 Task: Create a scrum project AgileBazaar. Add to scrum project AgileBazaar a team member softage.3@softage.net and assign as Project Lead. Add to scrum project AgileBazaar a team member softage.4@softage.net
Action: Mouse moved to (191, 64)
Screenshot: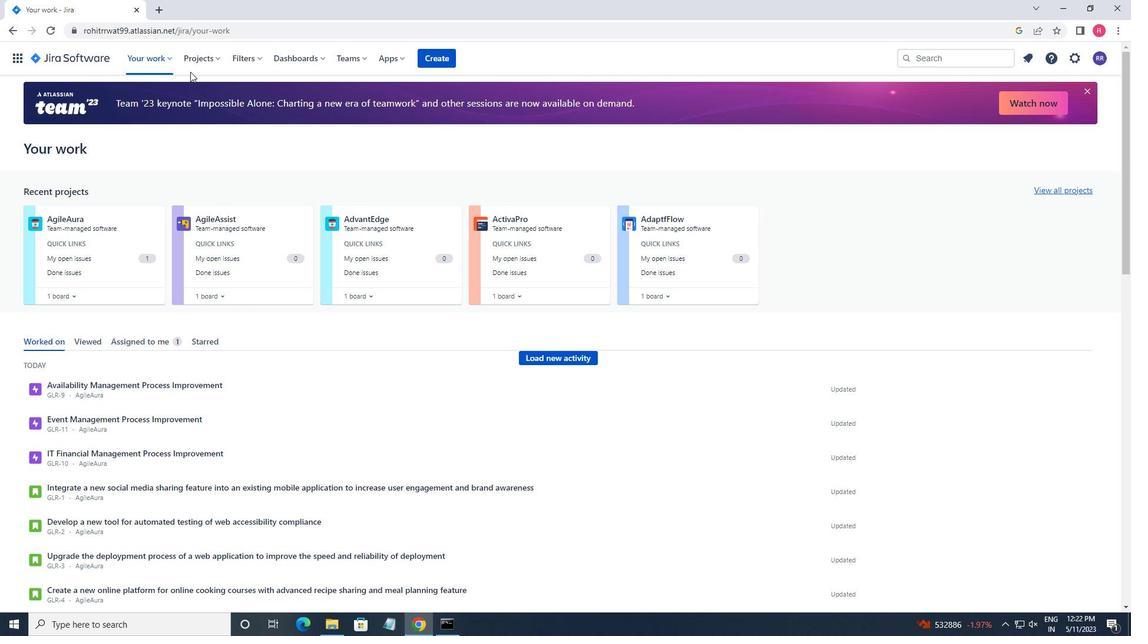 
Action: Mouse pressed left at (191, 64)
Screenshot: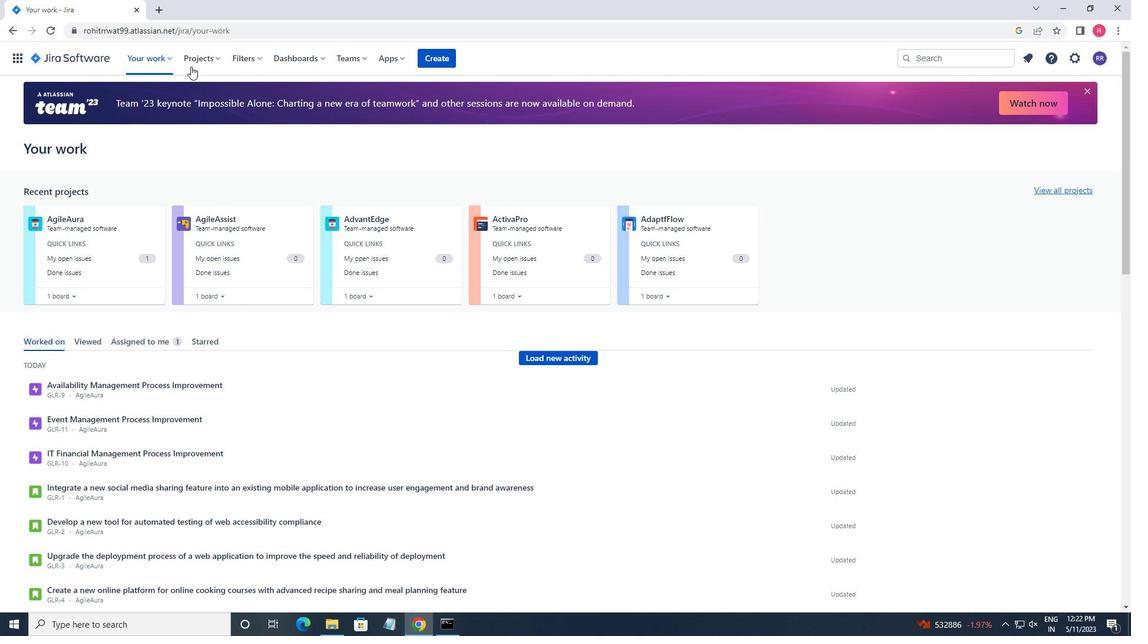 
Action: Mouse moved to (235, 286)
Screenshot: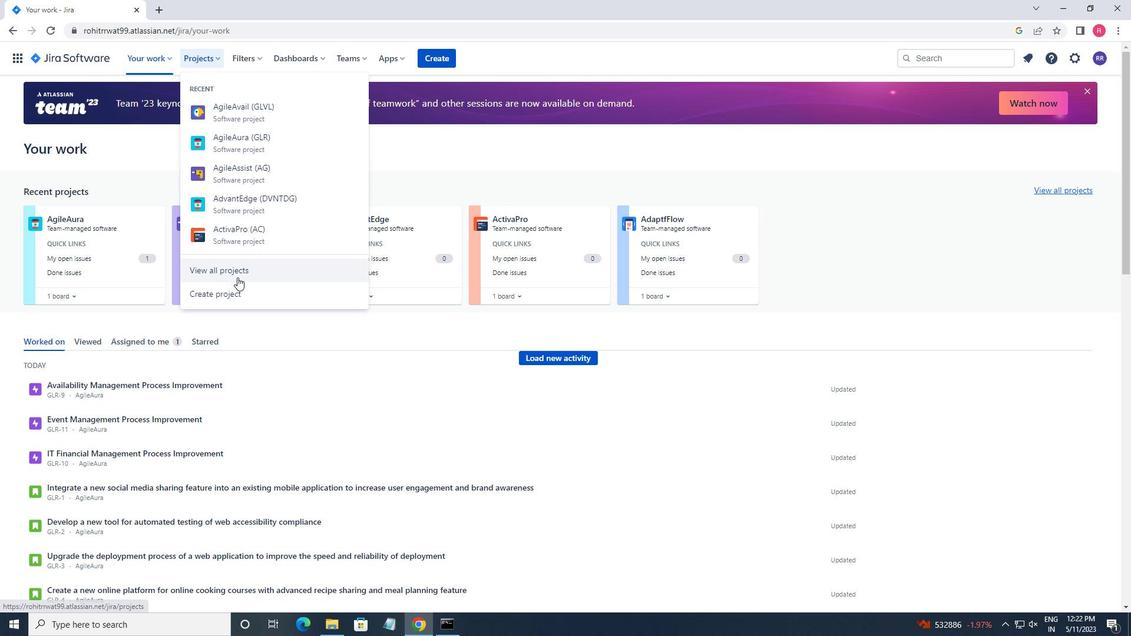 
Action: Mouse pressed left at (235, 286)
Screenshot: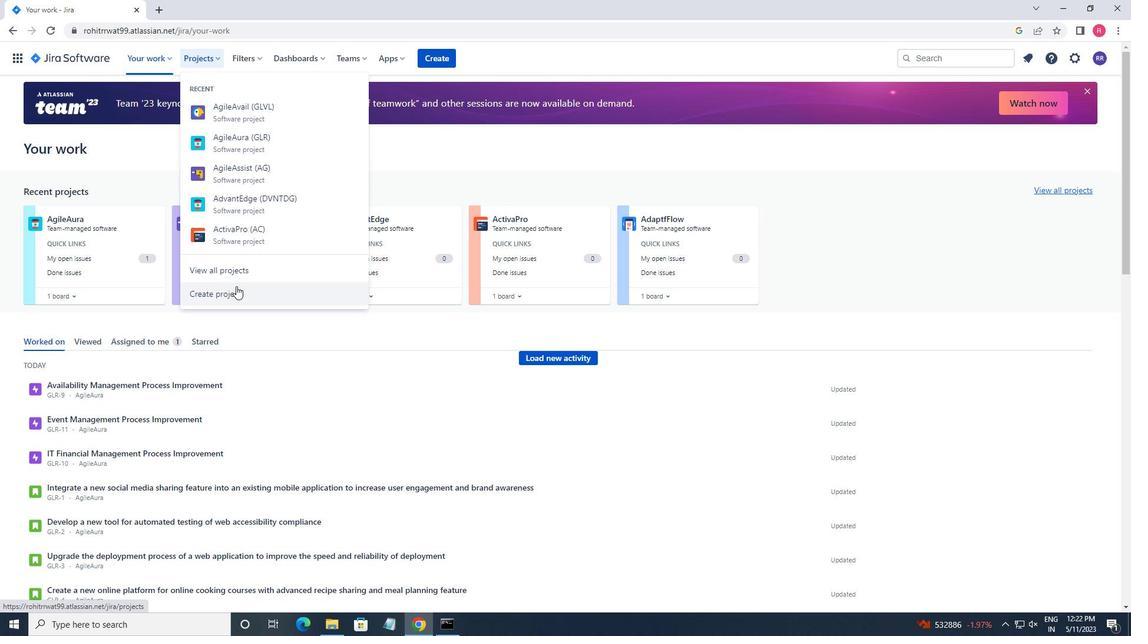 
Action: Mouse moved to (494, 278)
Screenshot: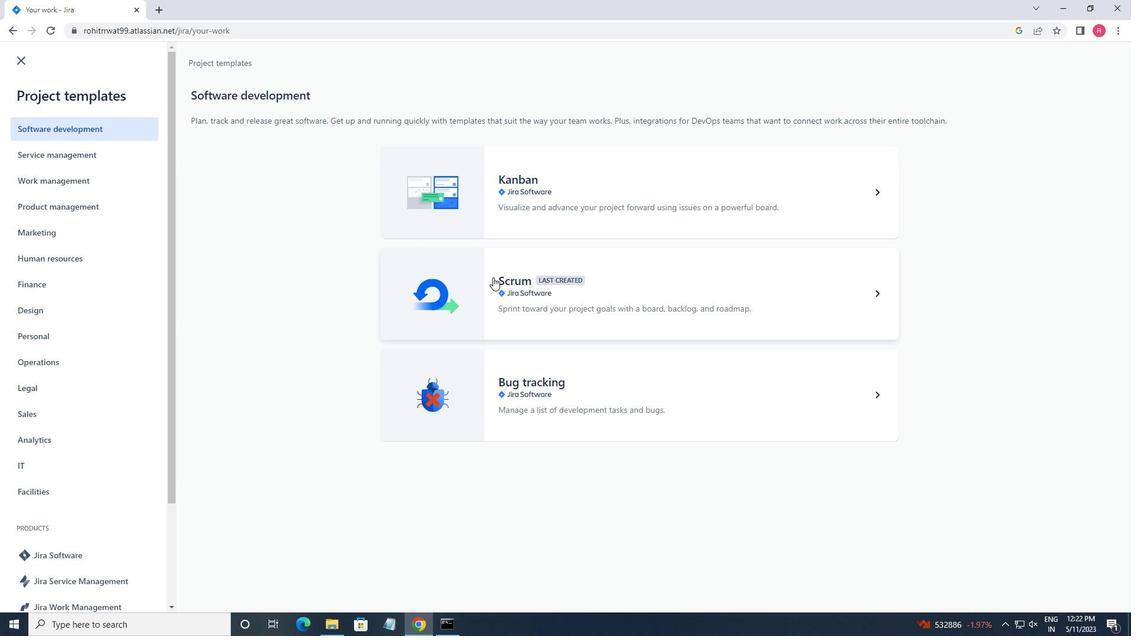 
Action: Mouse pressed left at (494, 278)
Screenshot: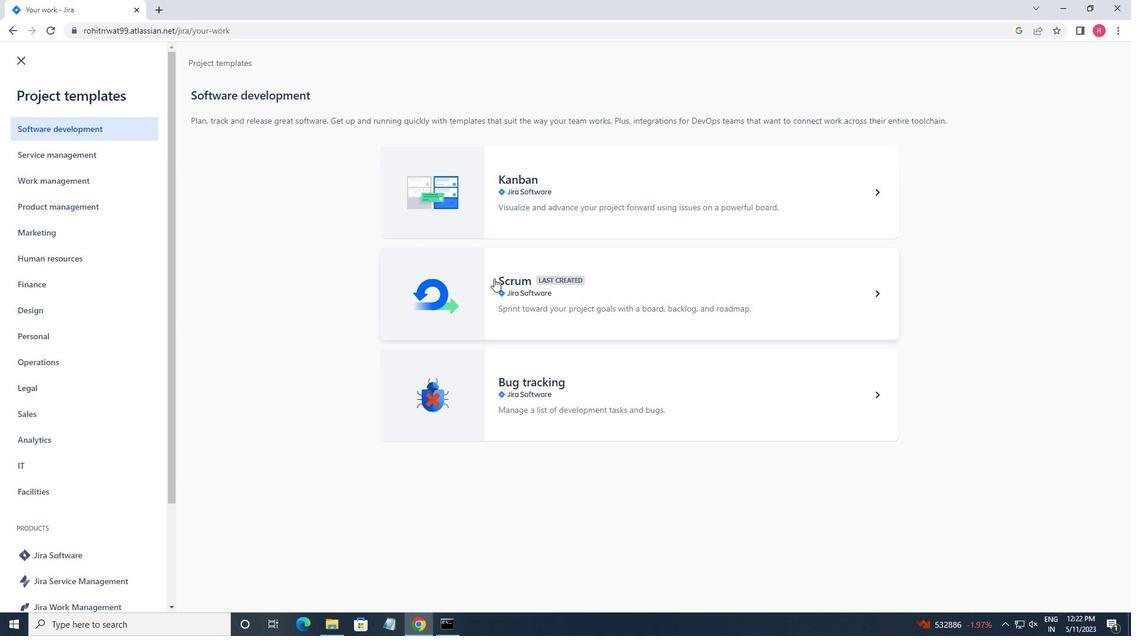 
Action: Mouse moved to (860, 582)
Screenshot: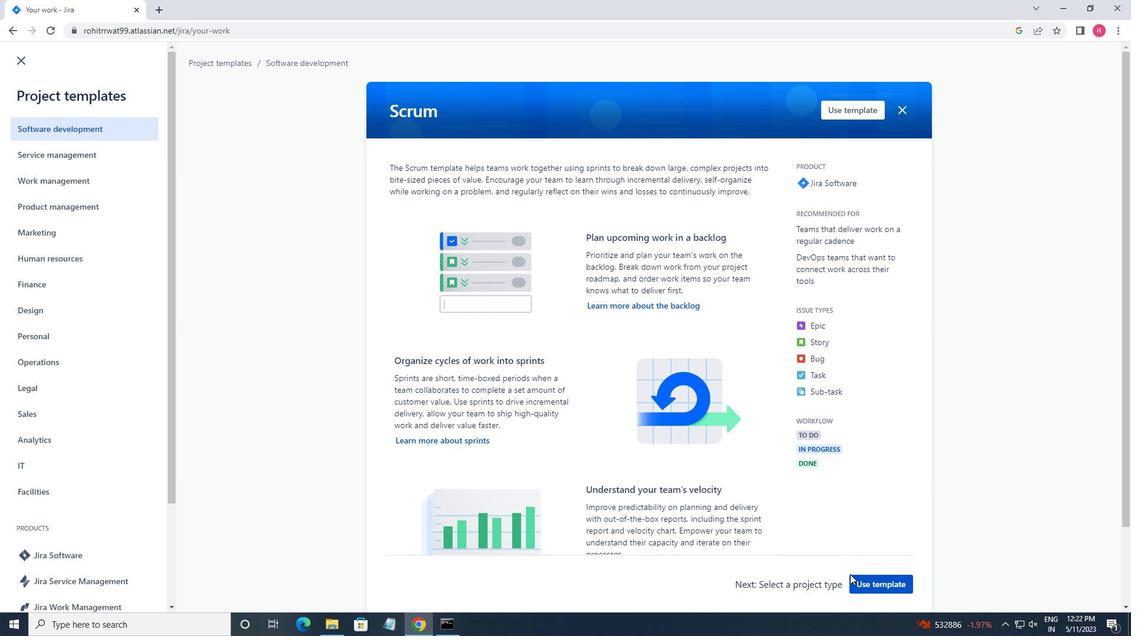 
Action: Mouse pressed left at (860, 582)
Screenshot: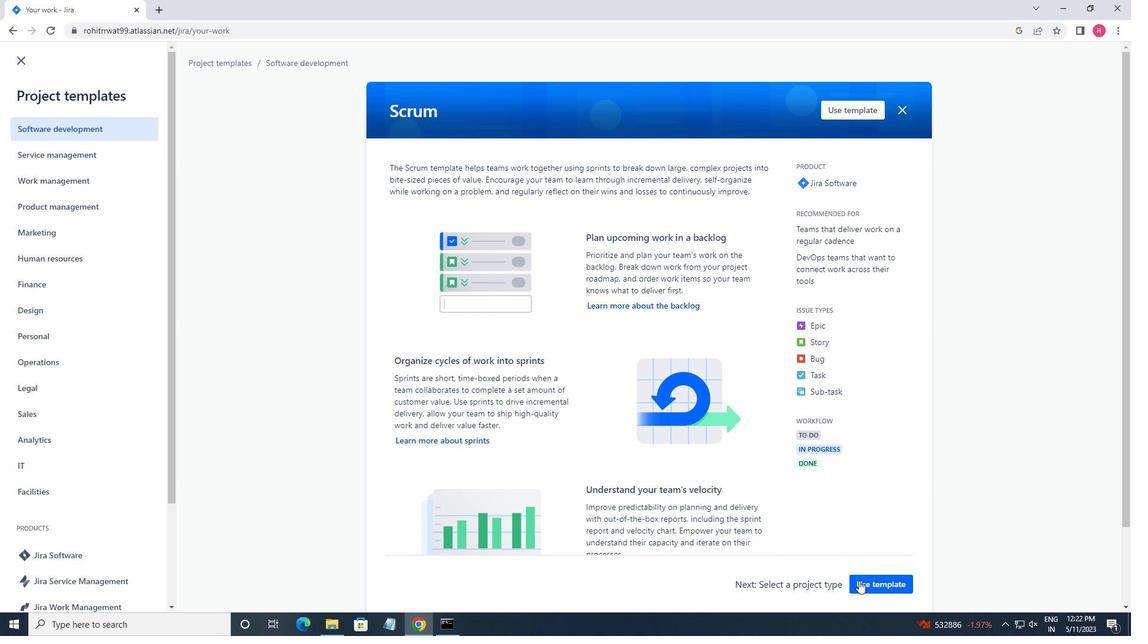 
Action: Mouse moved to (444, 584)
Screenshot: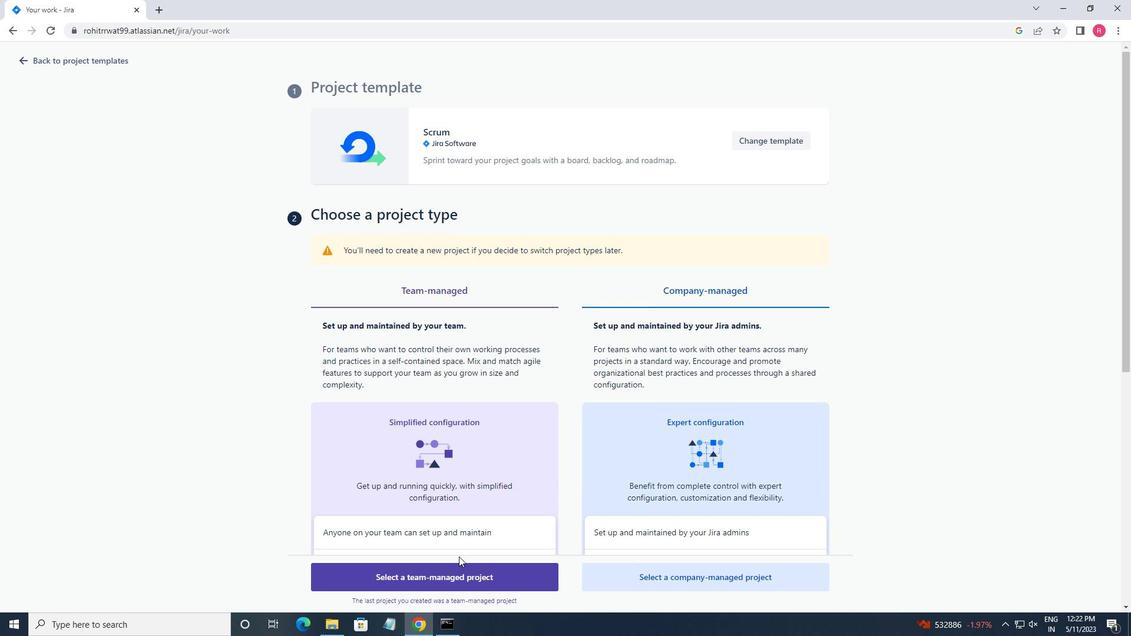 
Action: Mouse pressed left at (444, 584)
Screenshot: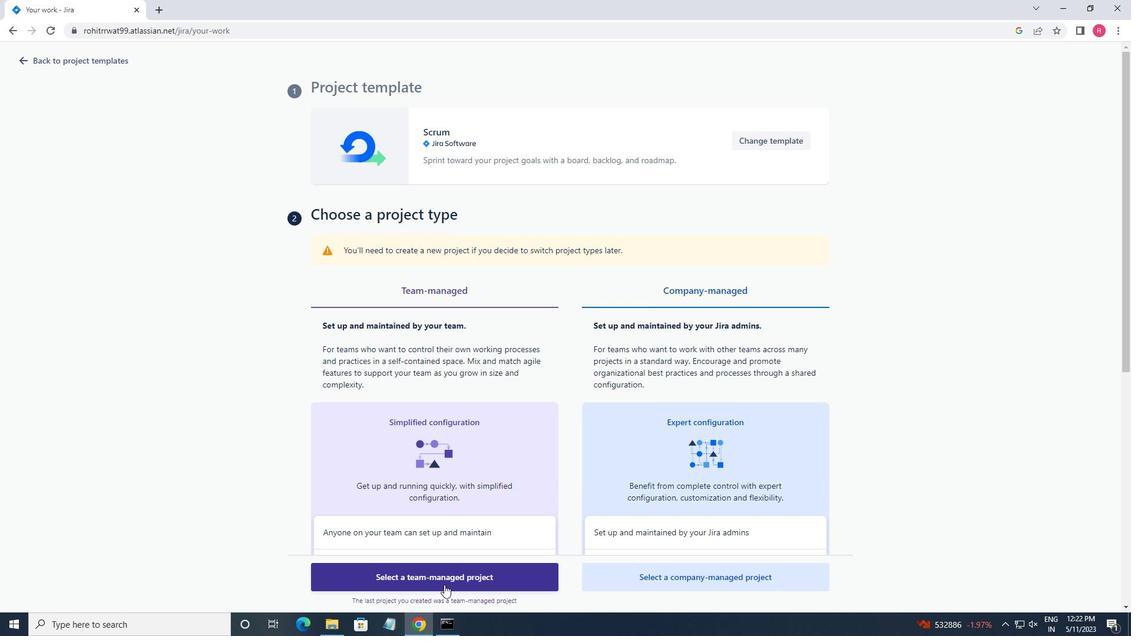 
Action: Mouse moved to (299, 283)
Screenshot: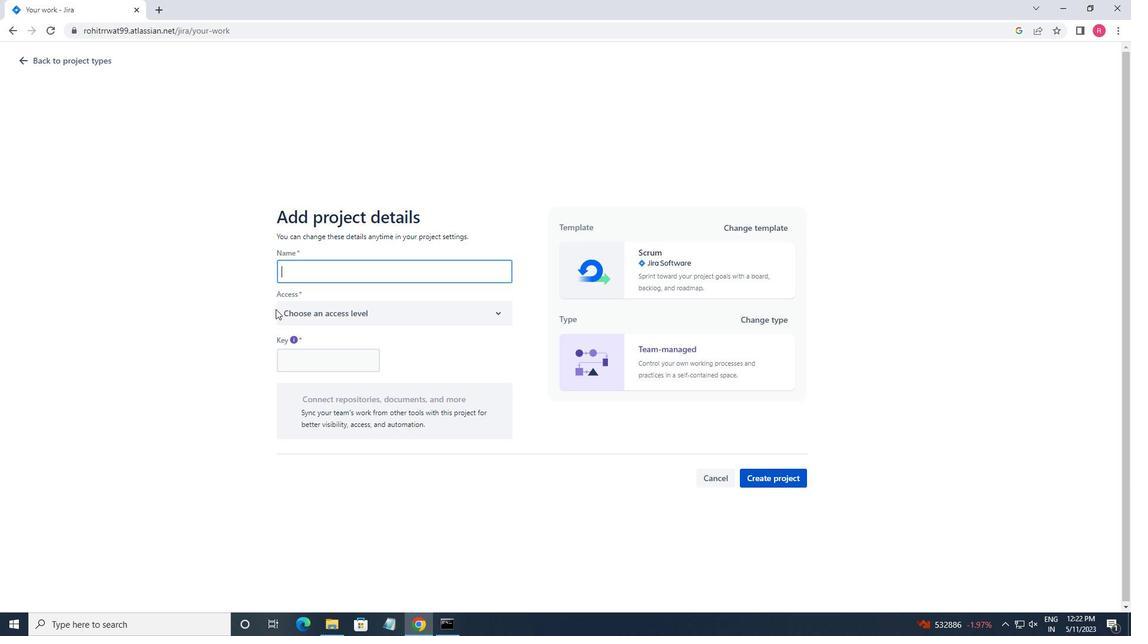 
Action: Key pressed <Key.shift>AGILE<Key.shift><Key.shift><Key.shift><Key.shift><Key.shift><Key.shift><Key.shift>BAZAAR
Screenshot: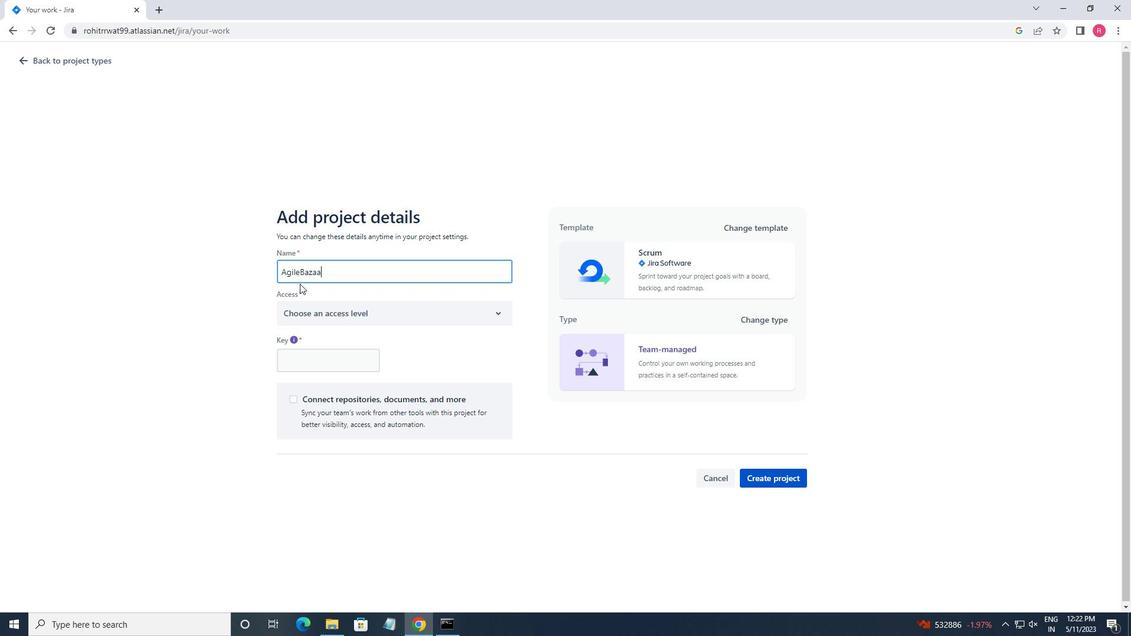 
Action: Mouse moved to (362, 319)
Screenshot: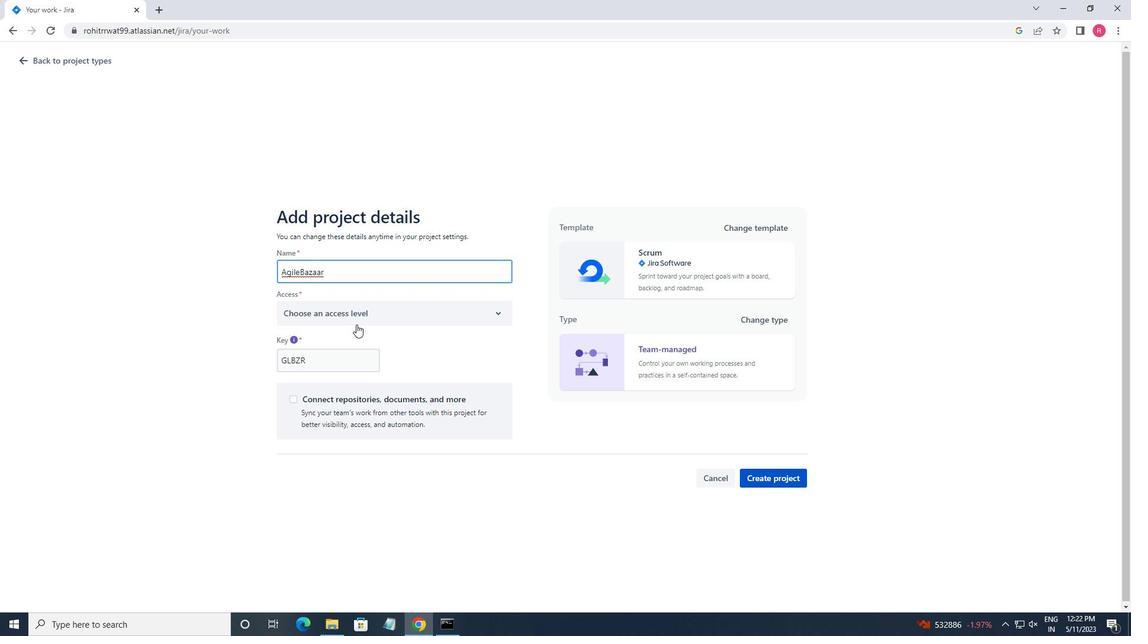 
Action: Mouse pressed left at (362, 319)
Screenshot: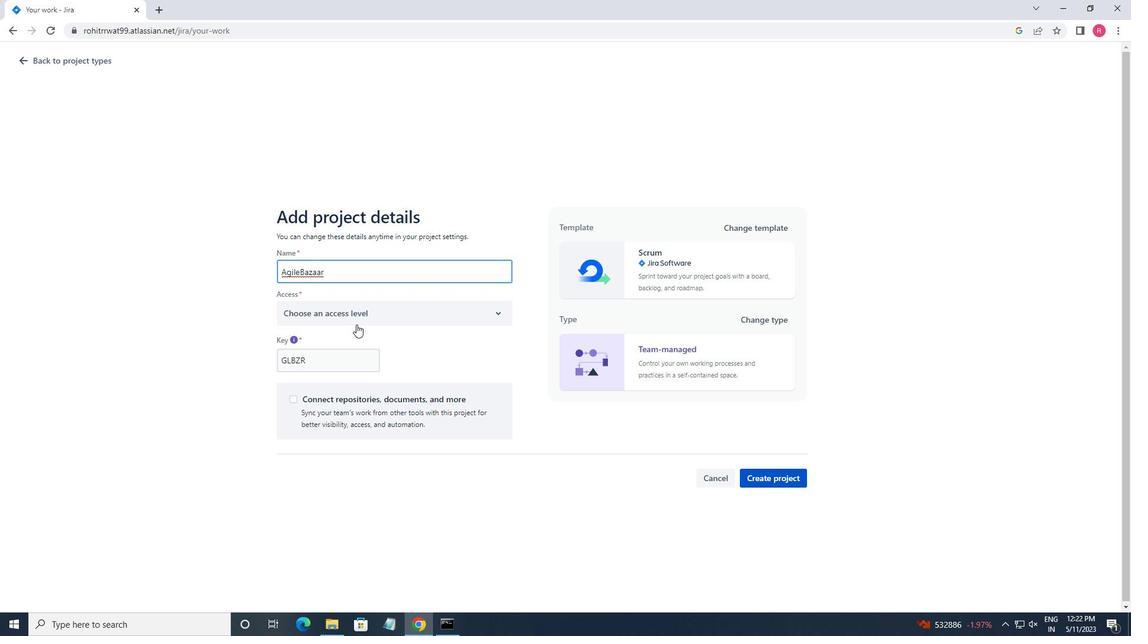 
Action: Mouse moved to (369, 344)
Screenshot: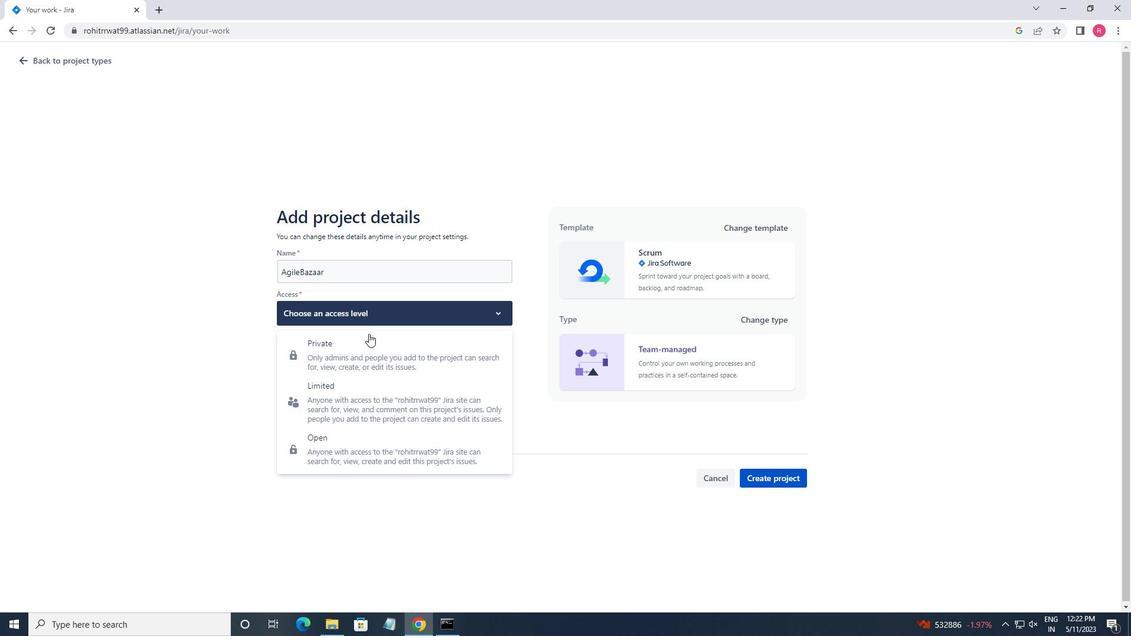 
Action: Mouse pressed left at (369, 344)
Screenshot: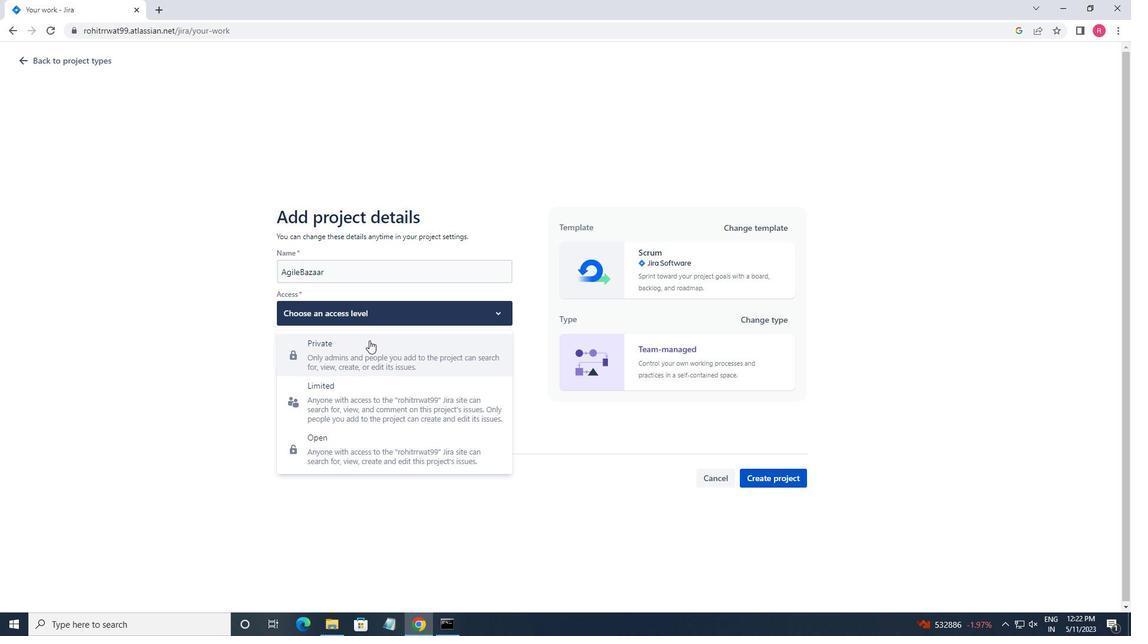 
Action: Mouse moved to (750, 480)
Screenshot: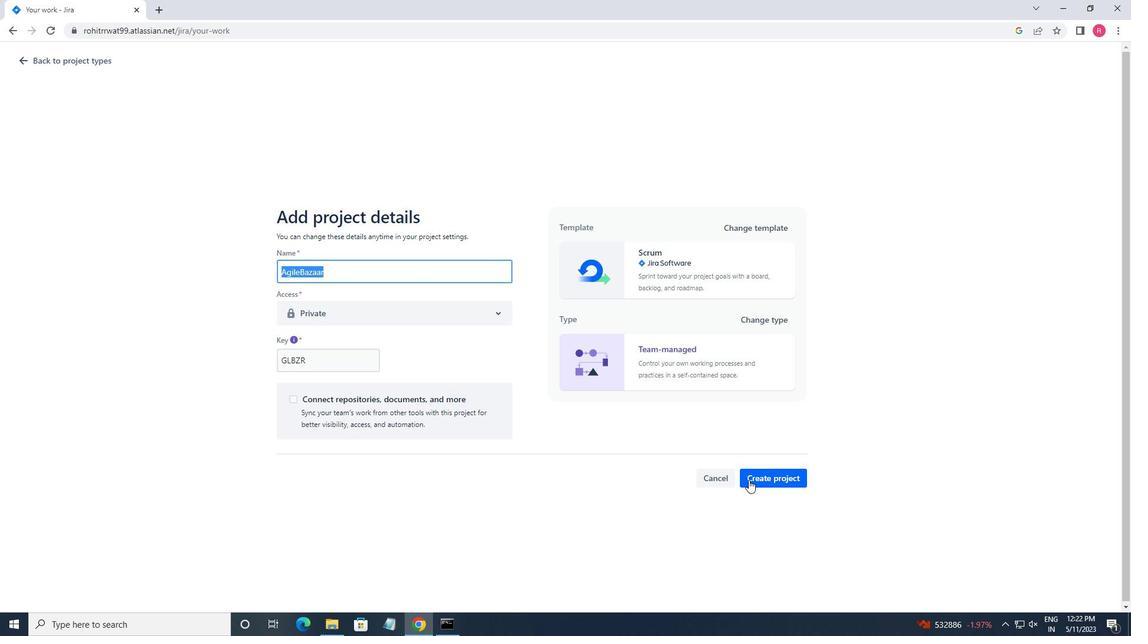 
Action: Mouse pressed left at (750, 480)
Screenshot: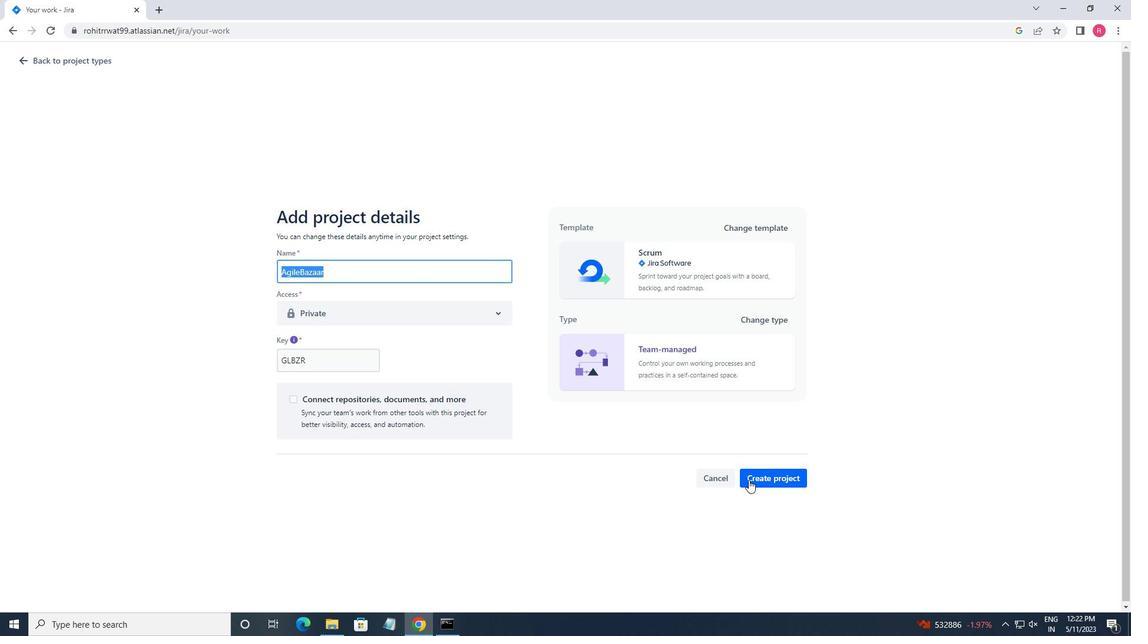 
Action: Mouse moved to (276, 164)
Screenshot: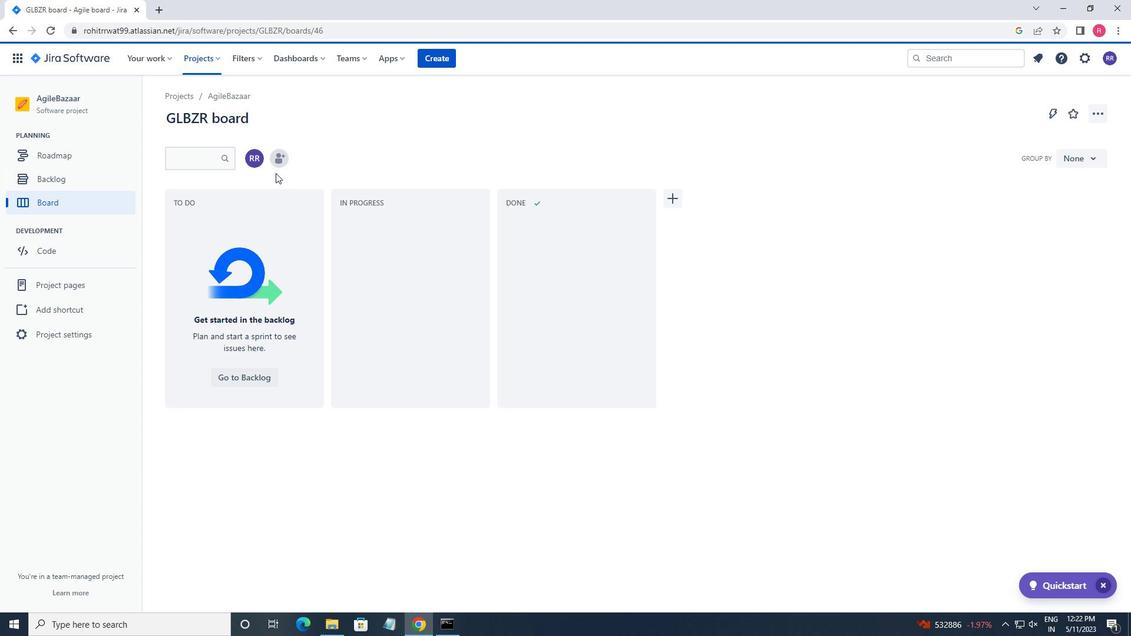 
Action: Mouse pressed left at (276, 164)
Screenshot: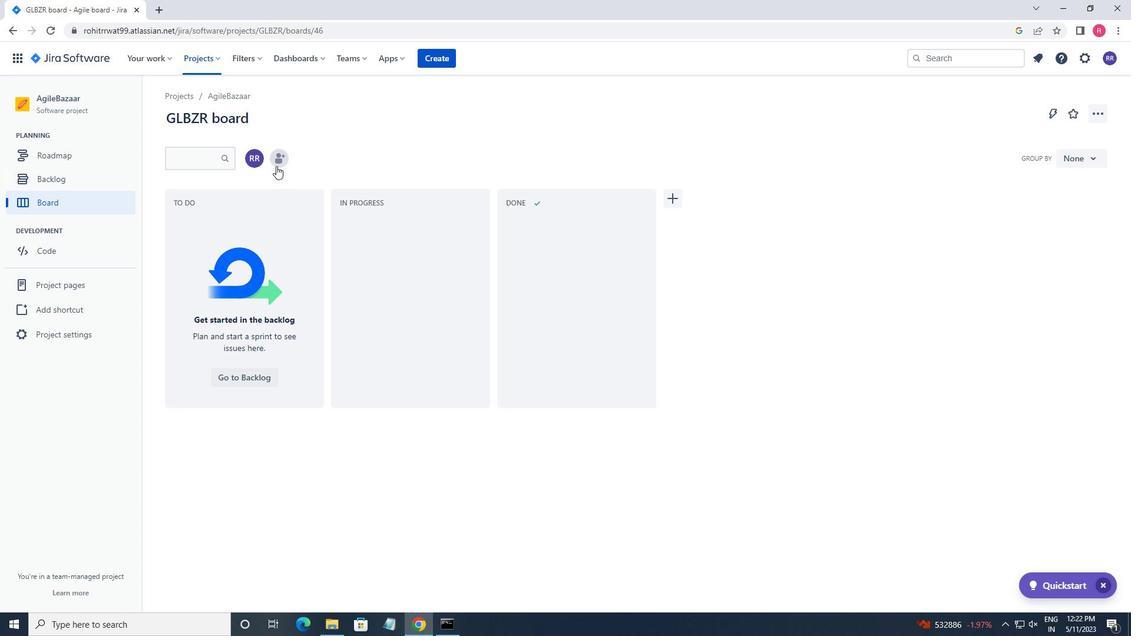 
Action: Mouse moved to (276, 164)
Screenshot: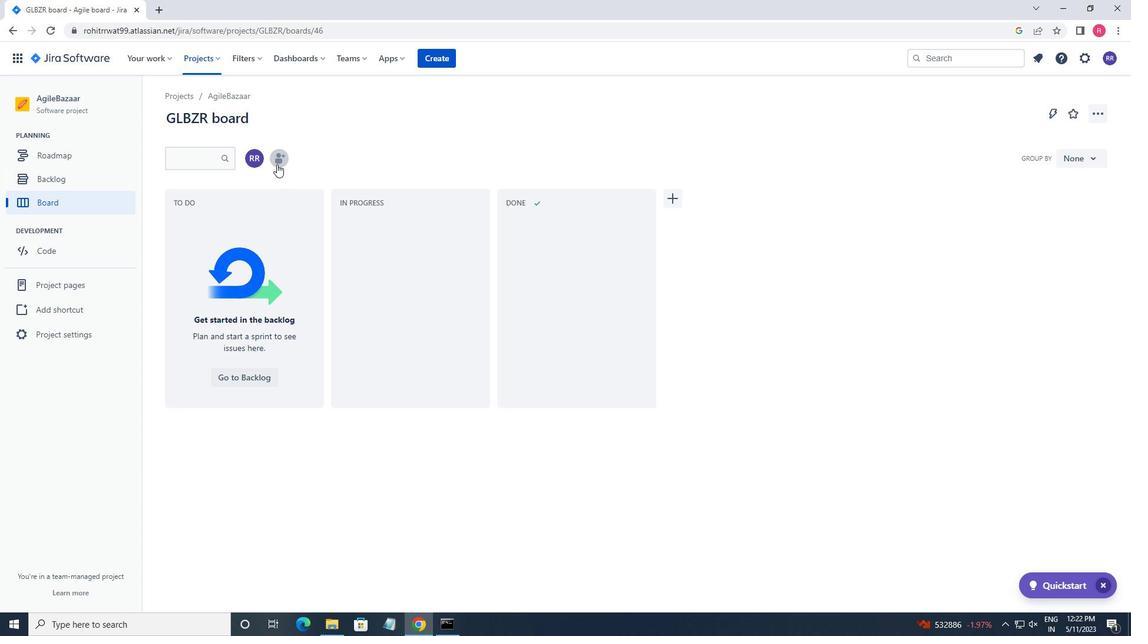
Action: Key pressed SOFTAGE.3<Key.shift>@SOFTAH<Key.backspace>GR<Key.backspace>E.NET
Screenshot: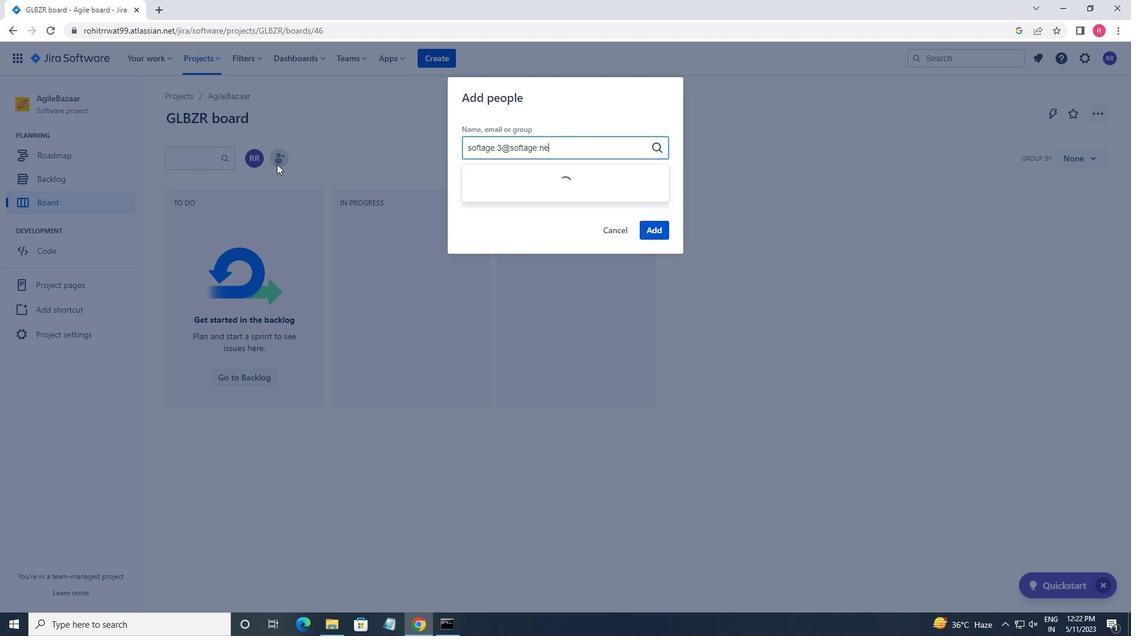 
Action: Mouse moved to (532, 202)
Screenshot: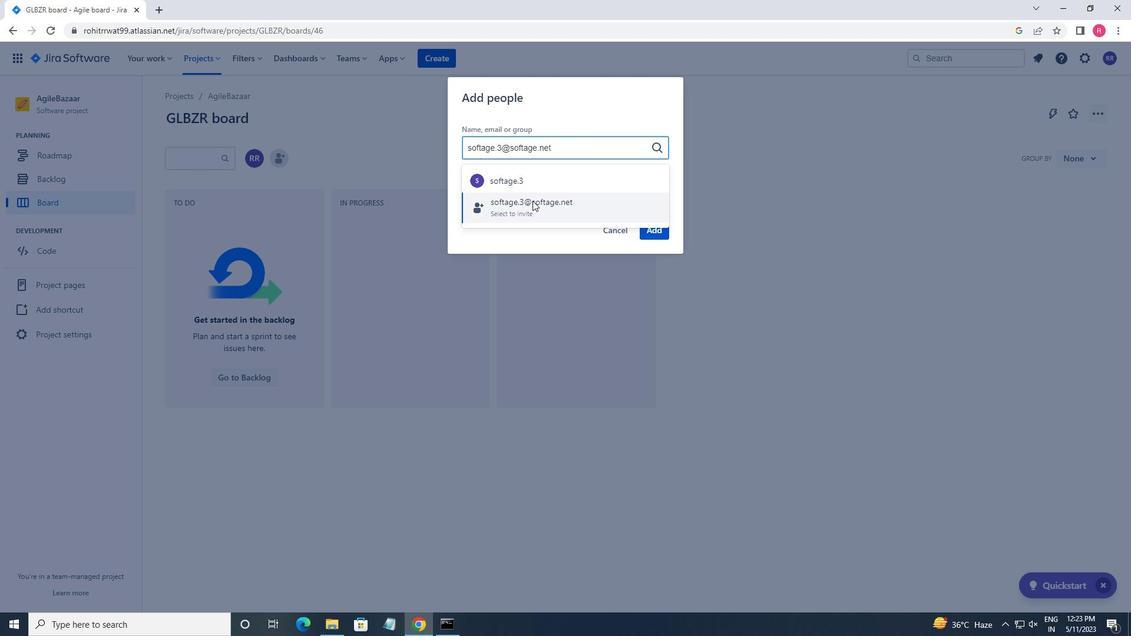 
Action: Mouse pressed left at (532, 202)
Screenshot: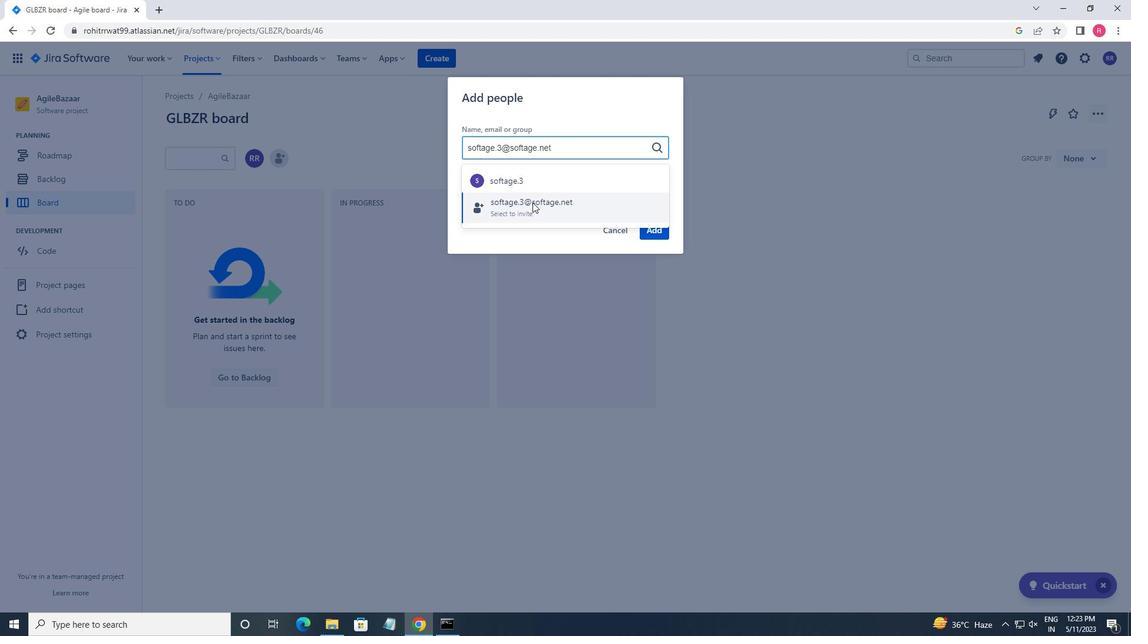 
Action: Mouse moved to (657, 232)
Screenshot: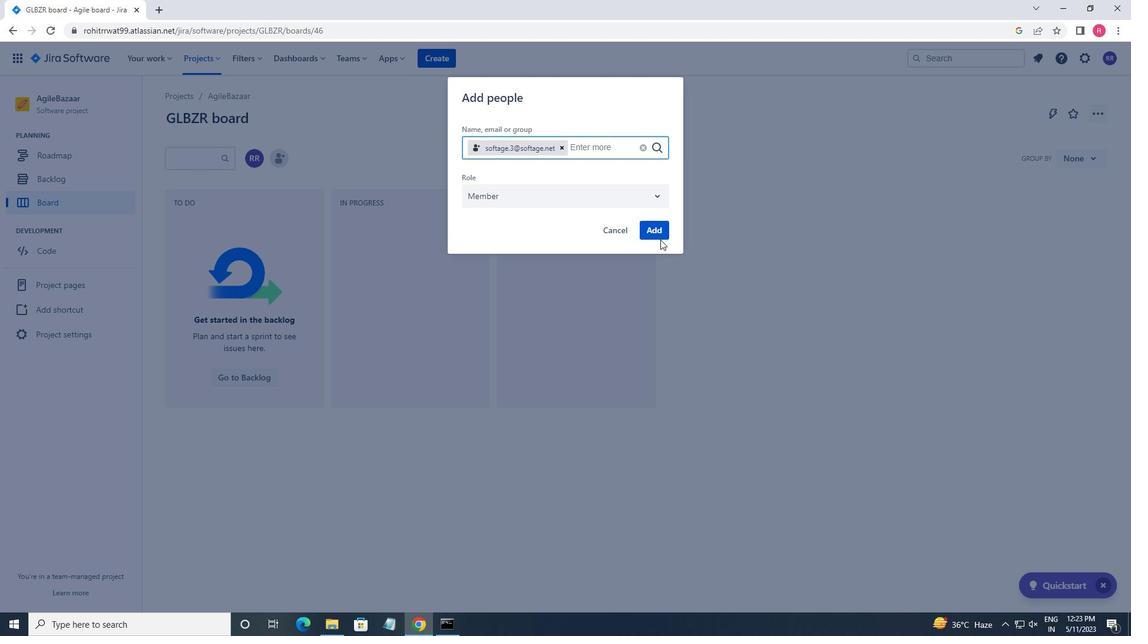 
Action: Mouse pressed left at (657, 232)
Screenshot: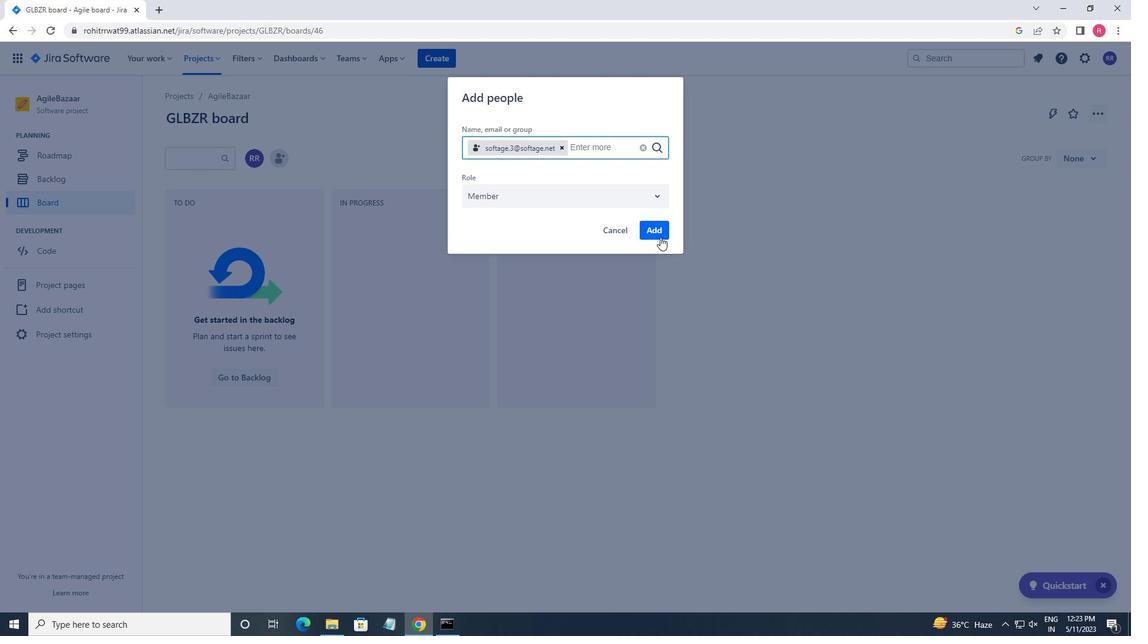 
Action: Mouse moved to (65, 339)
Screenshot: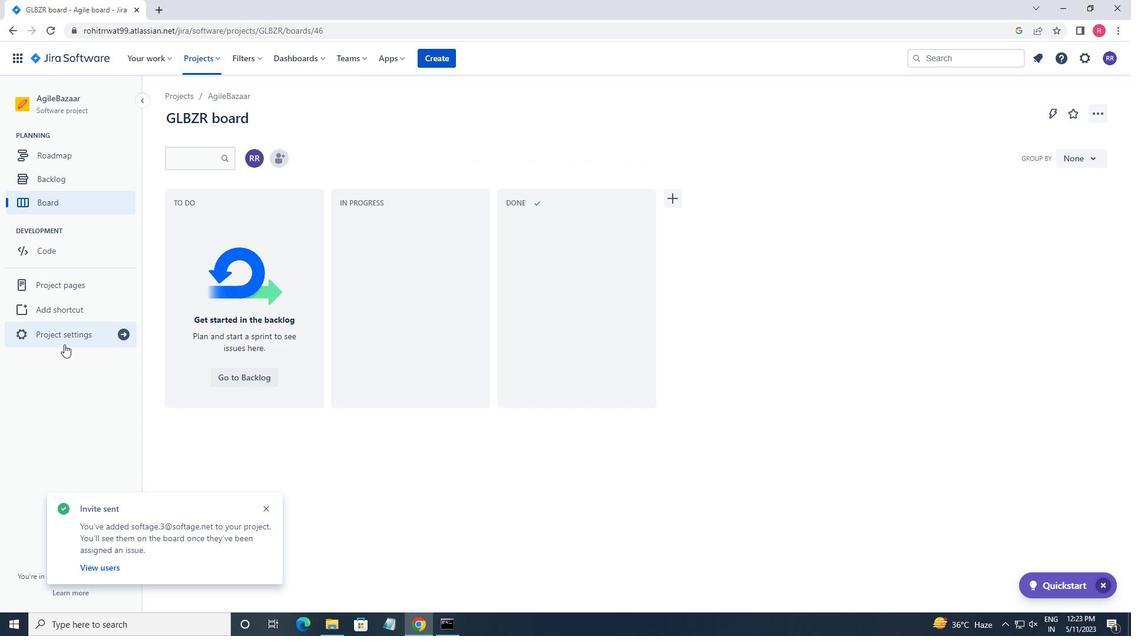 
Action: Mouse pressed left at (65, 339)
Screenshot: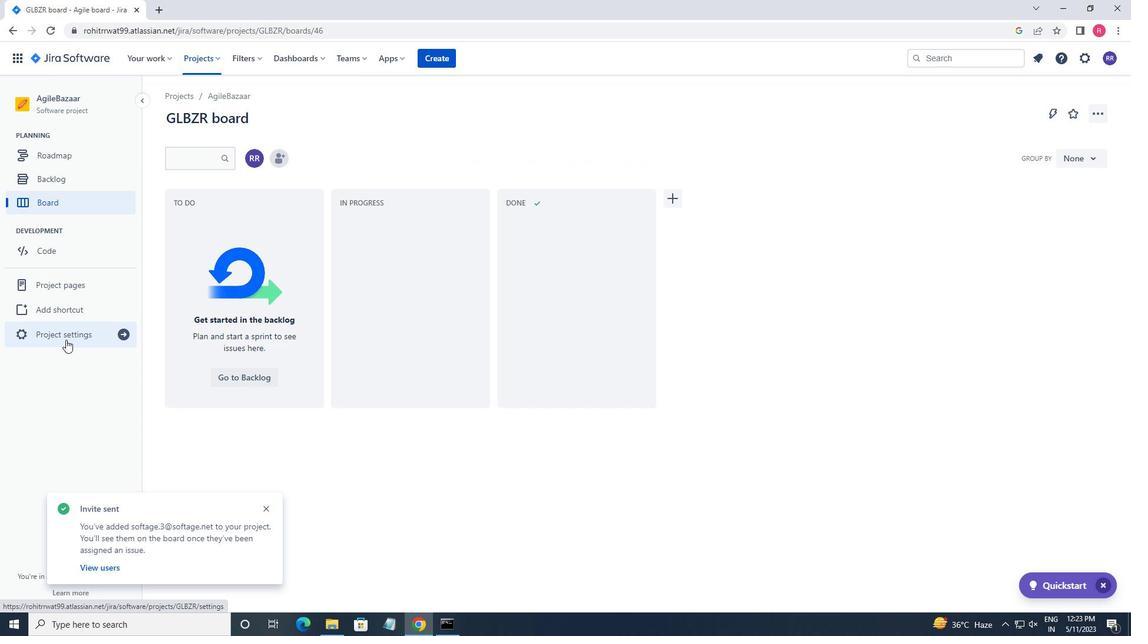 
Action: Mouse moved to (626, 426)
Screenshot: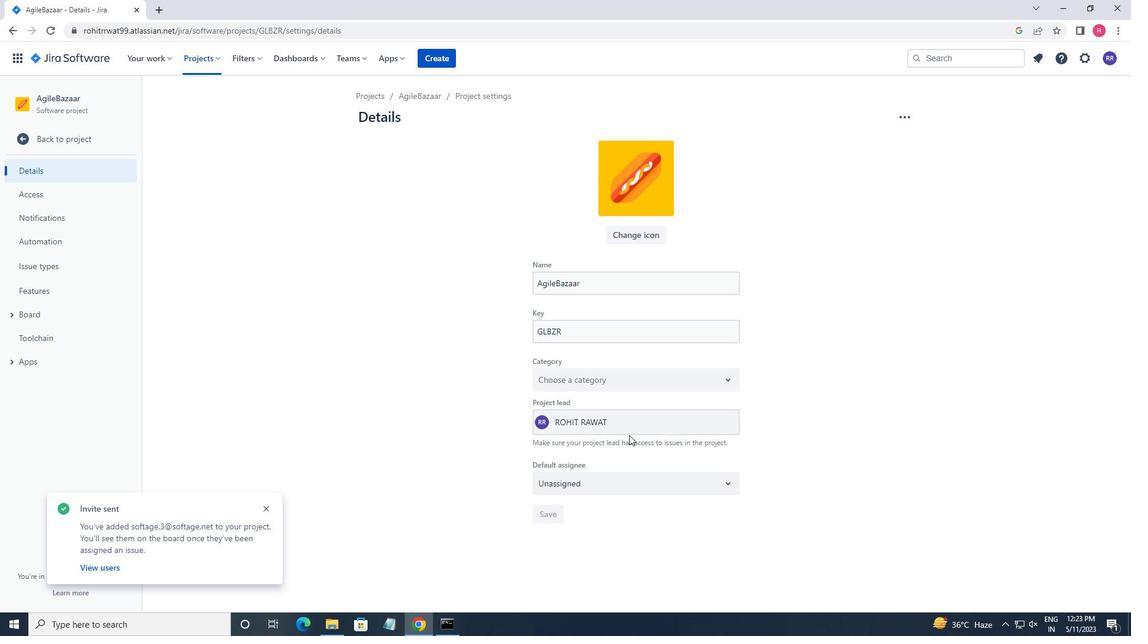 
Action: Mouse pressed left at (626, 426)
Screenshot: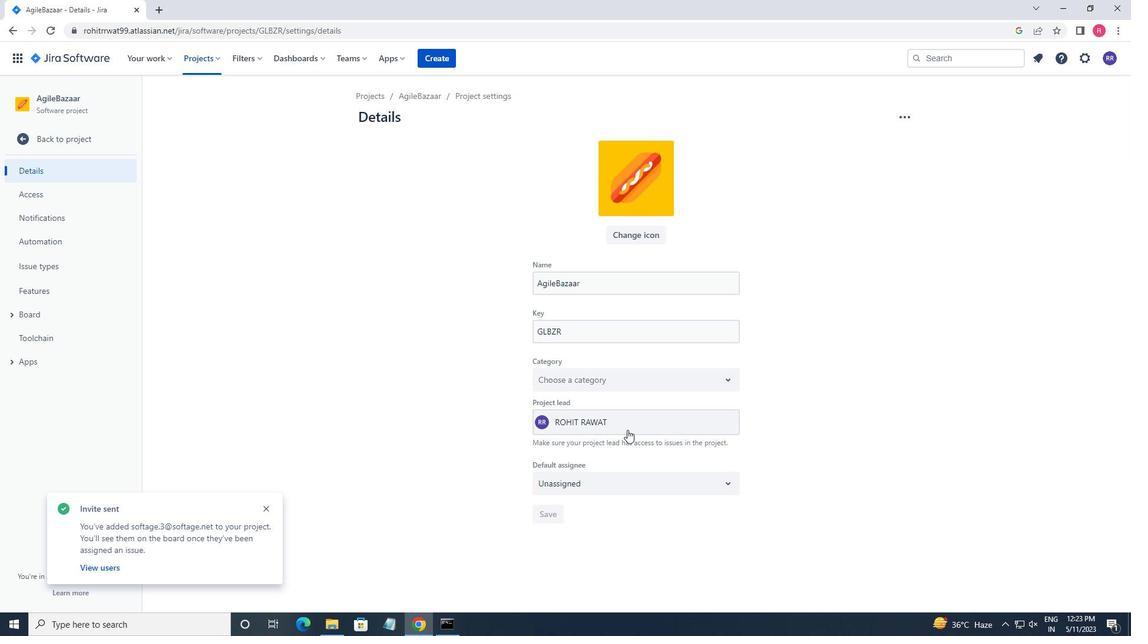 
Action: Key pressed SOFTAGE.3<Key.shift>@SOFTAGE.NET
Screenshot: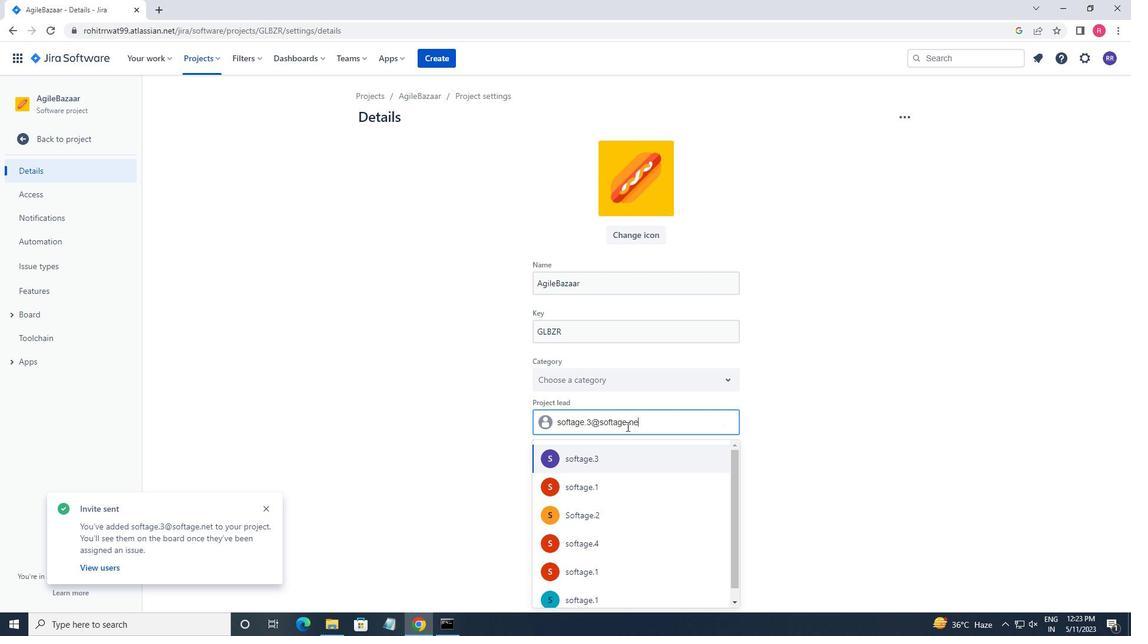 
Action: Mouse scrolled (626, 425) with delta (0, 0)
Screenshot: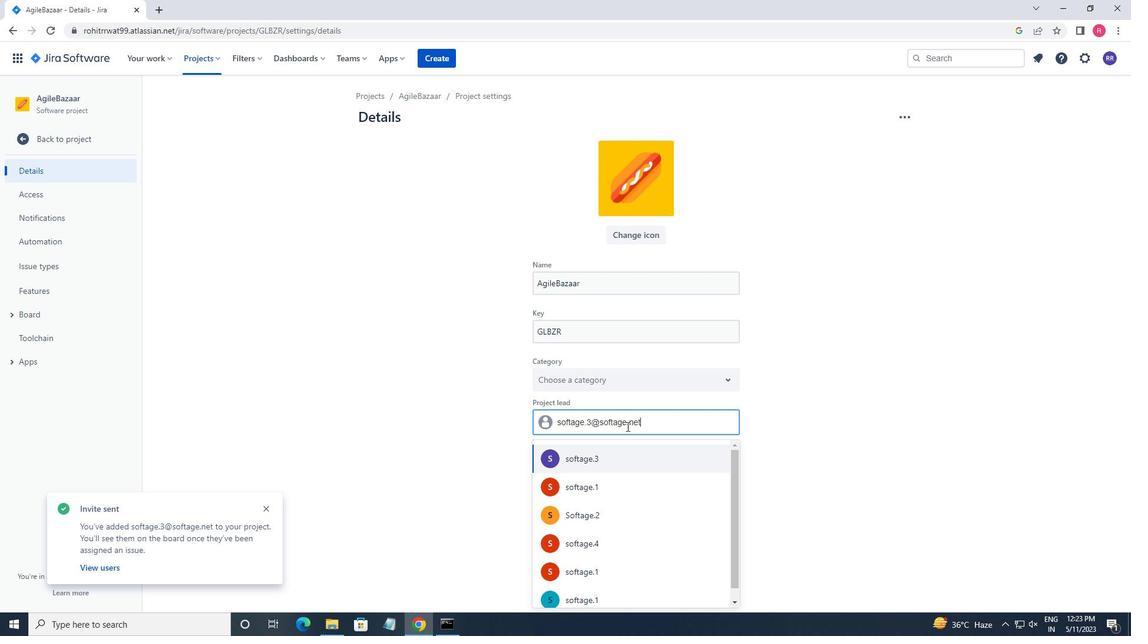 
Action: Mouse moved to (619, 462)
Screenshot: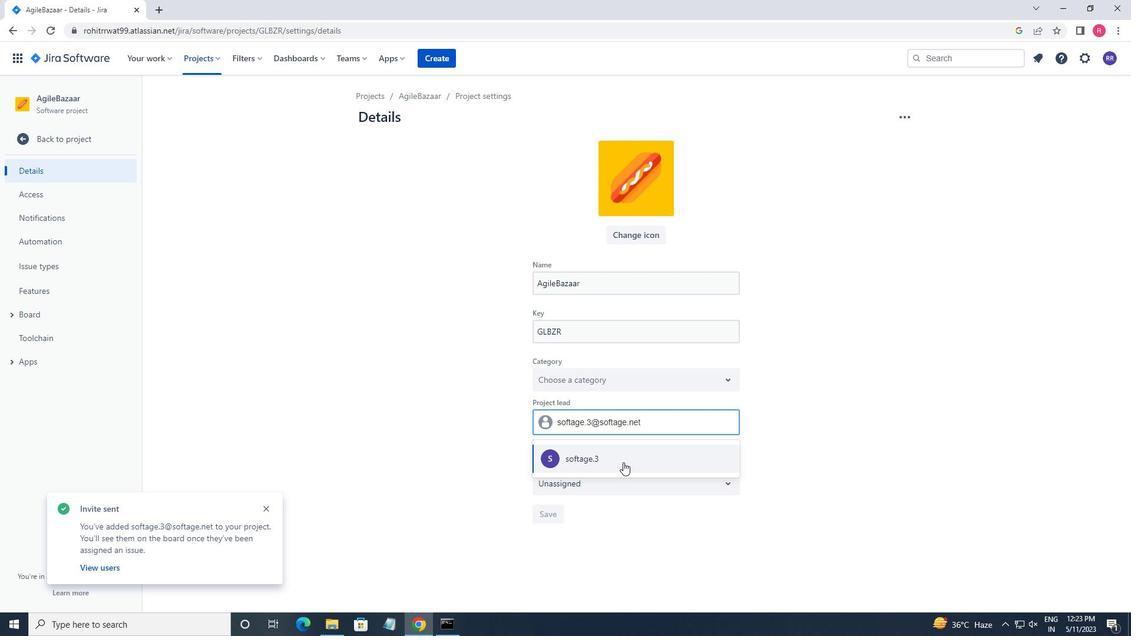 
Action: Mouse pressed left at (619, 462)
Screenshot: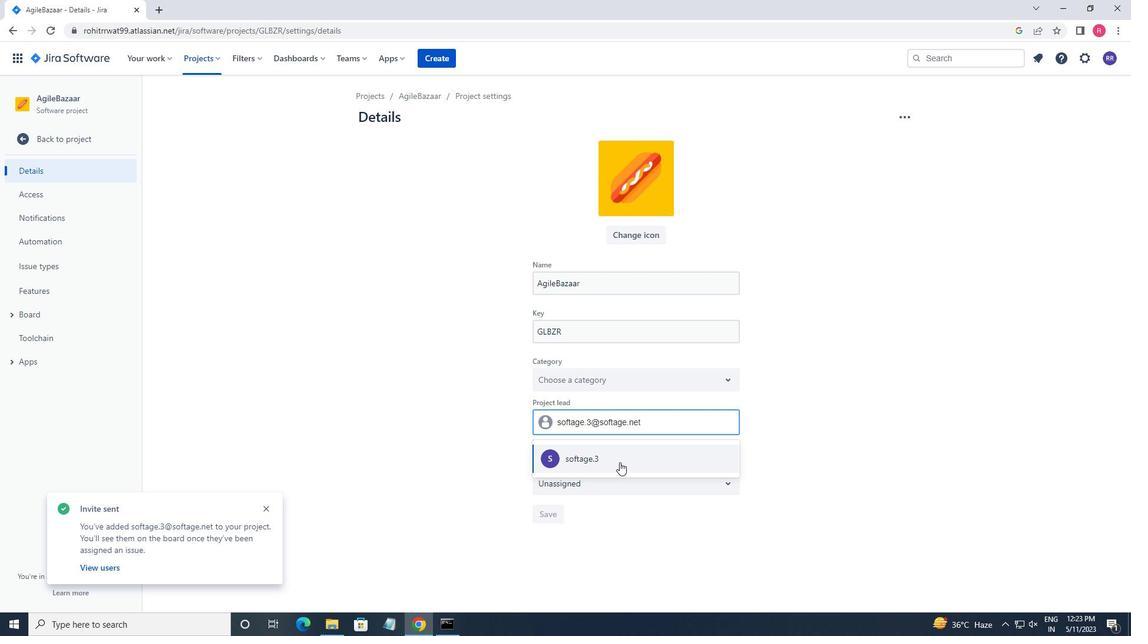 
Action: Mouse moved to (554, 512)
Screenshot: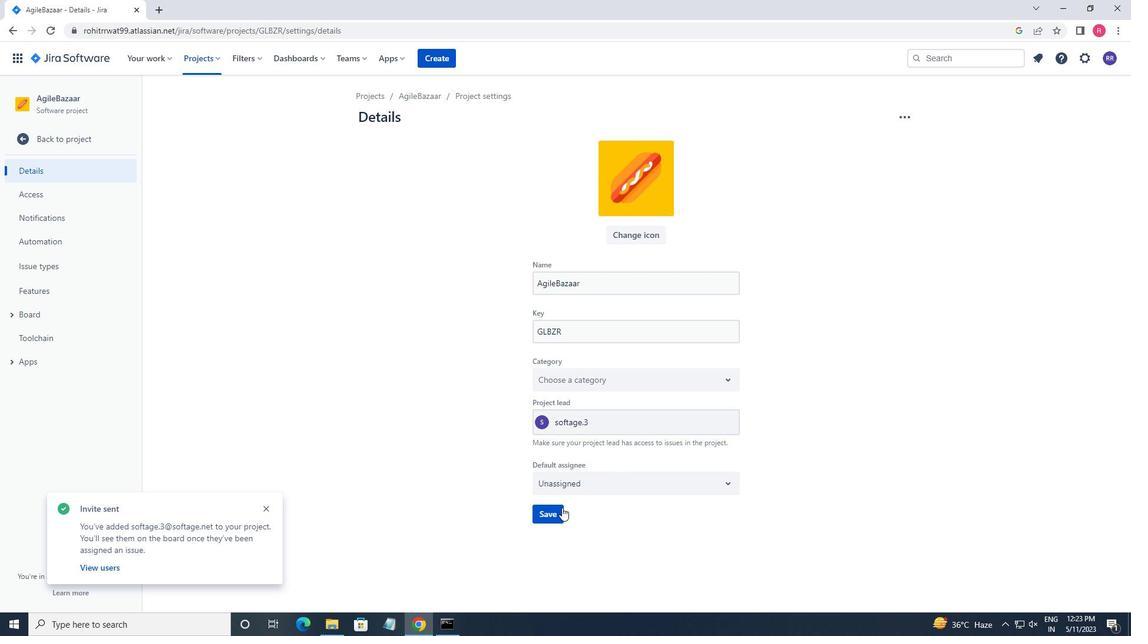 
Action: Mouse pressed left at (554, 512)
Screenshot: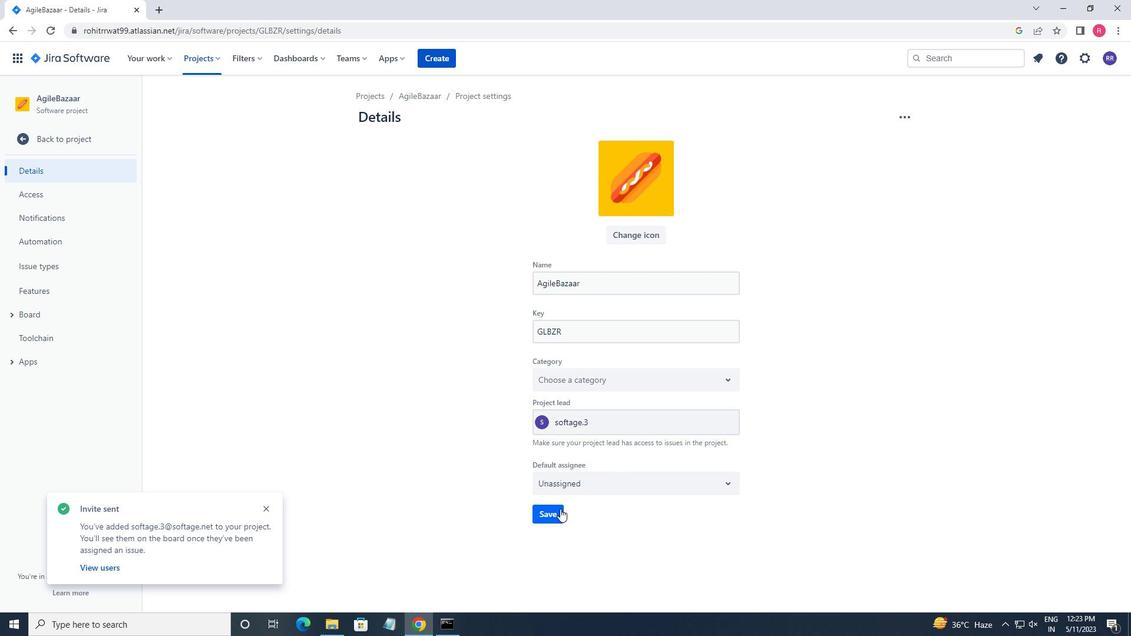 
Action: Mouse moved to (63, 141)
Screenshot: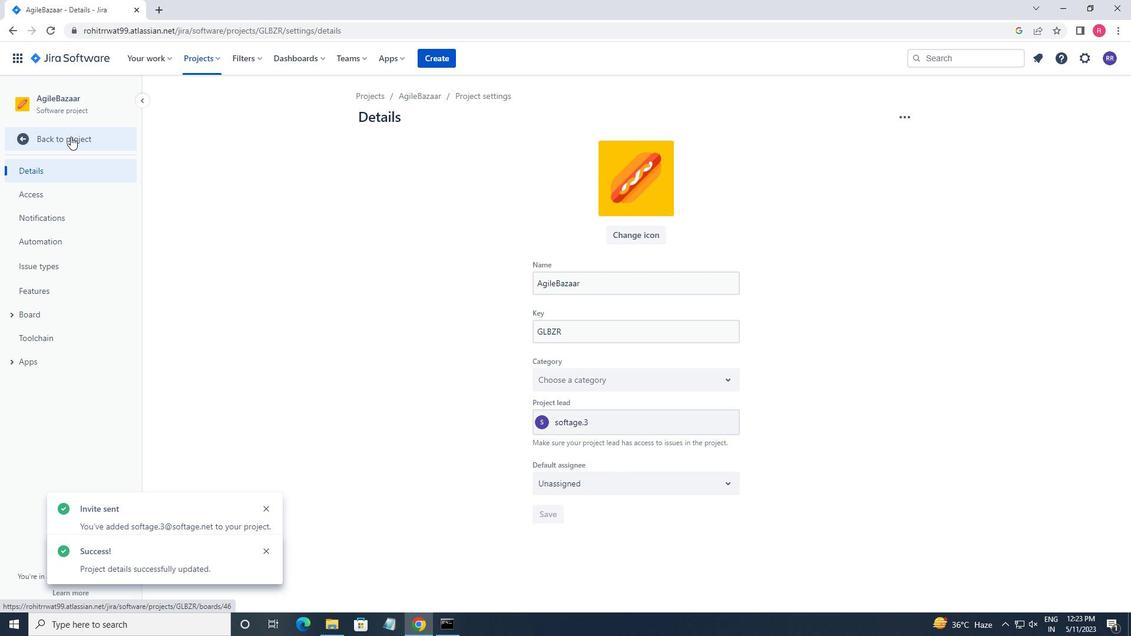 
Action: Mouse pressed left at (63, 141)
Screenshot: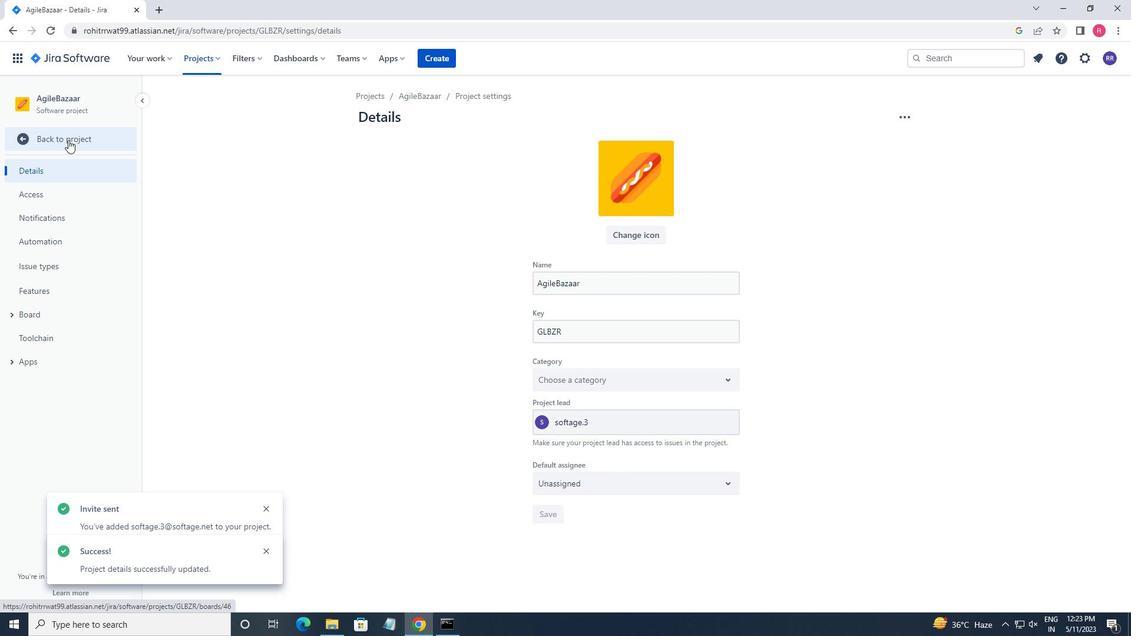 
Action: Mouse moved to (279, 161)
Screenshot: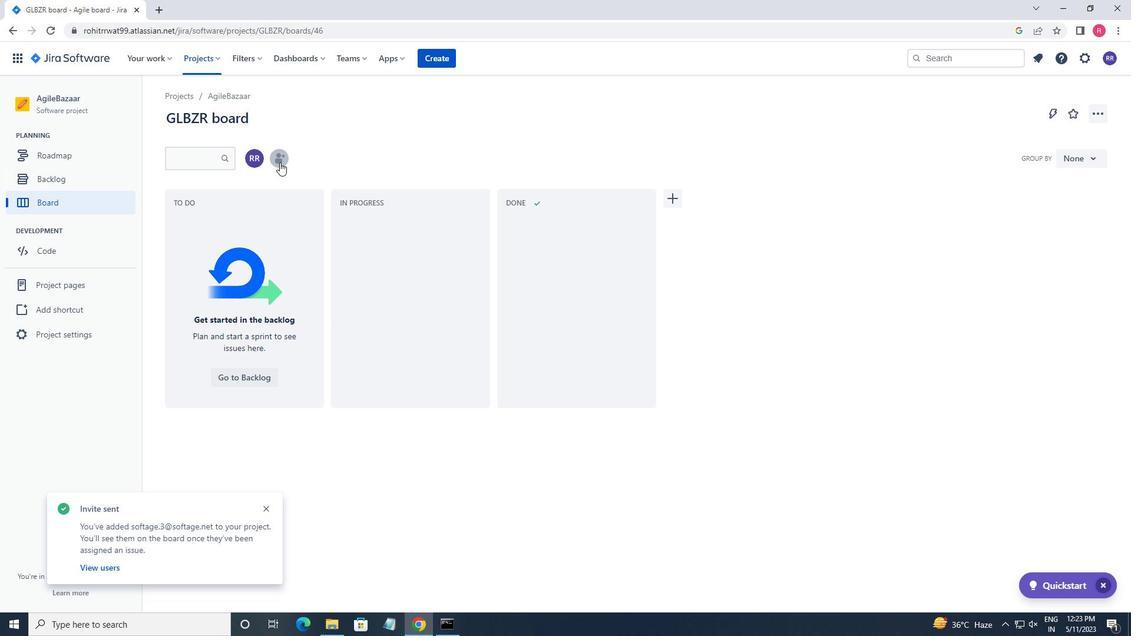 
Action: Mouse pressed left at (279, 161)
Screenshot: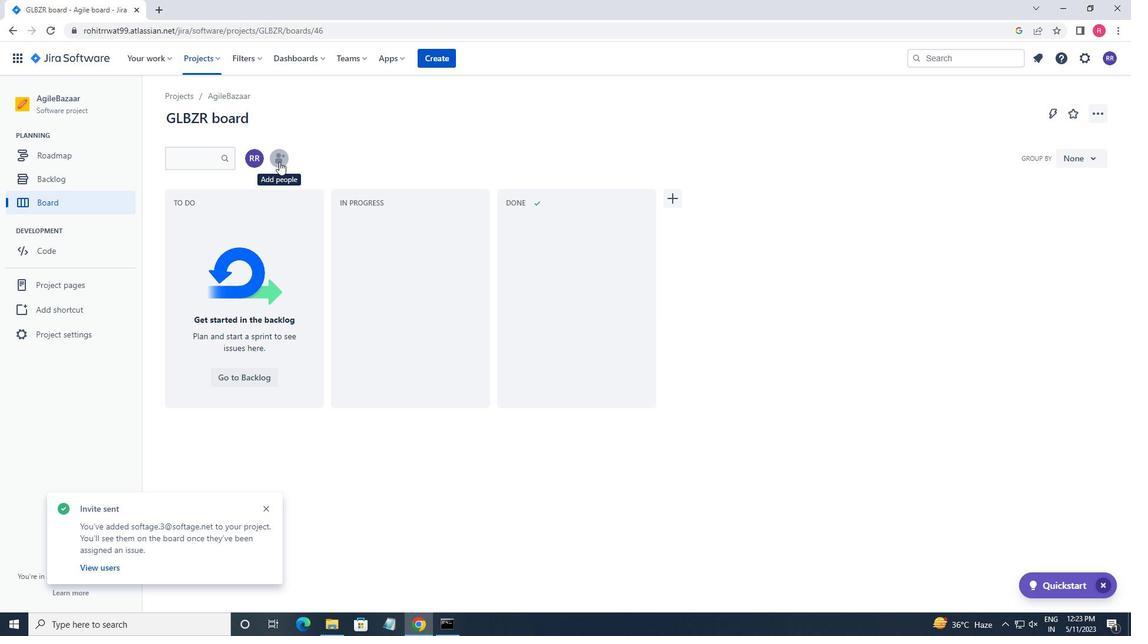 
Action: Mouse moved to (430, 244)
Screenshot: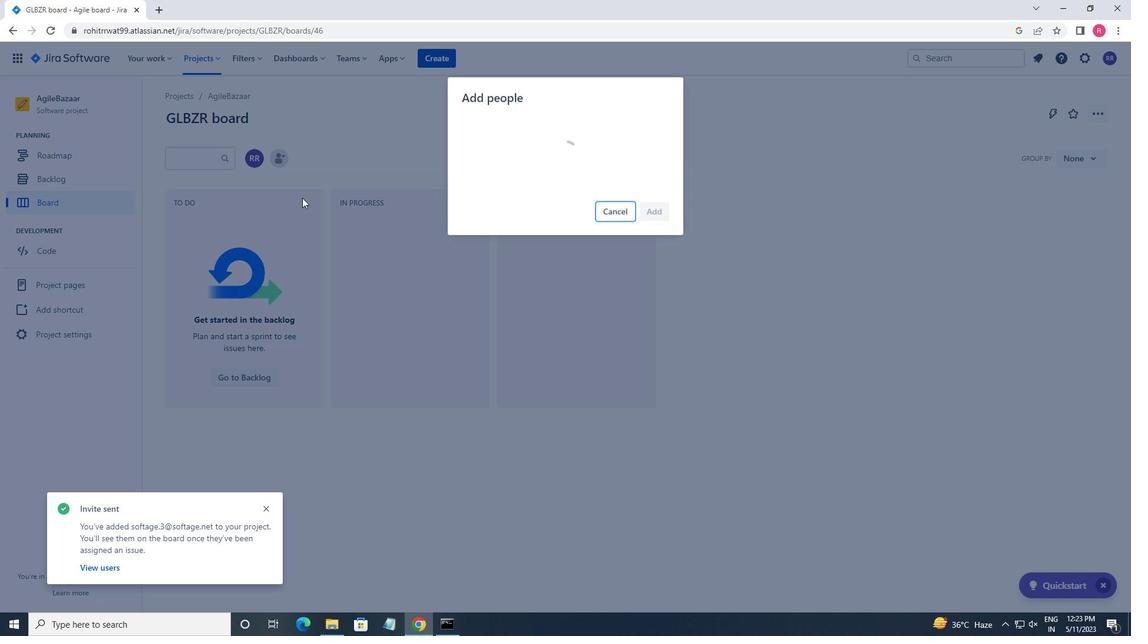 
Action: Key pressed SOFTAGE.4<Key.shift>@SOFTAGE.NET
Screenshot: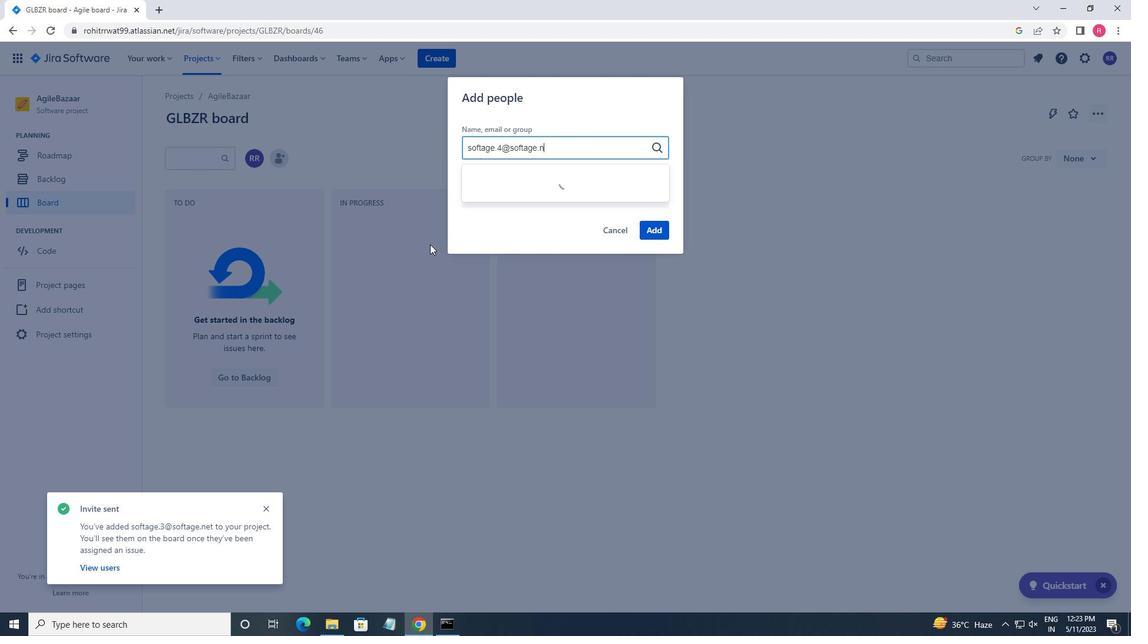 
Action: Mouse moved to (606, 214)
Screenshot: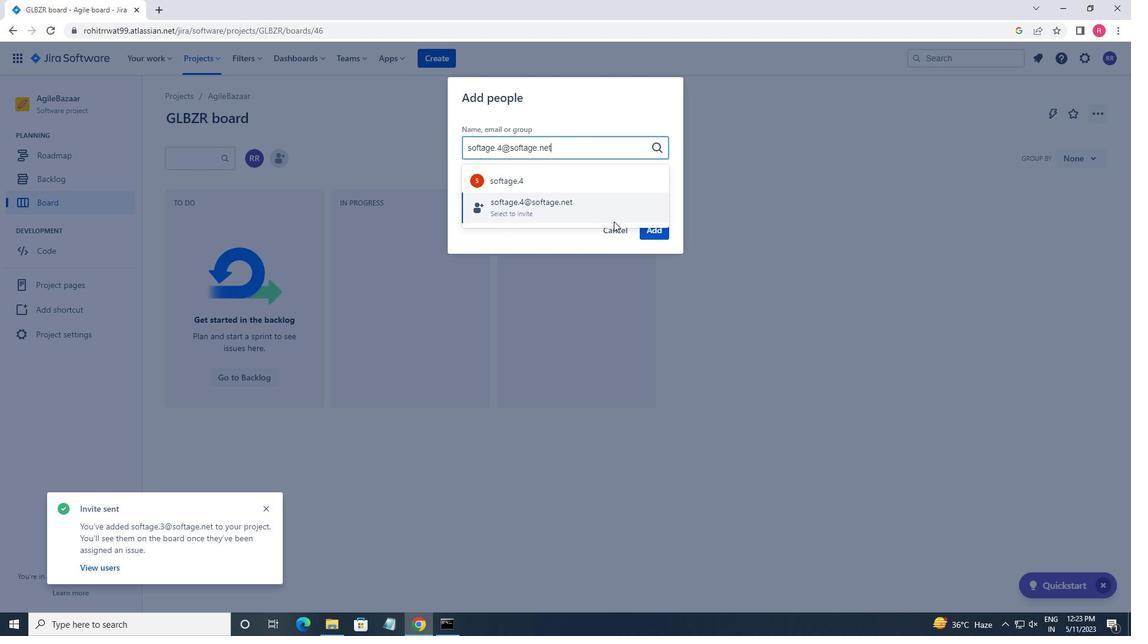 
Action: Mouse pressed left at (606, 214)
Screenshot: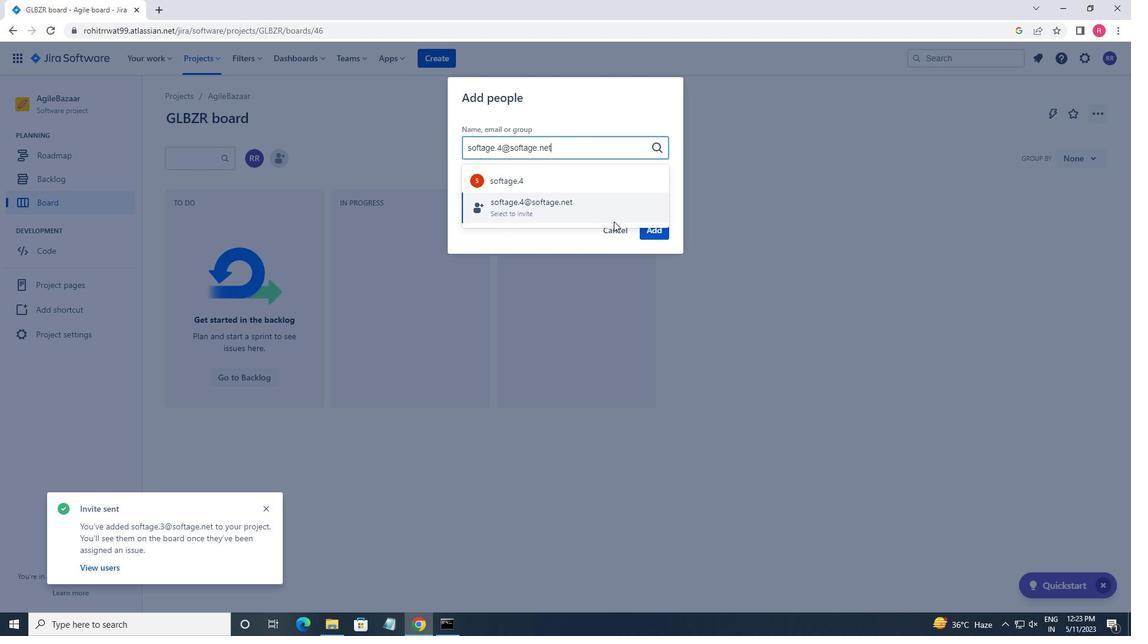 
Action: Mouse moved to (650, 236)
Screenshot: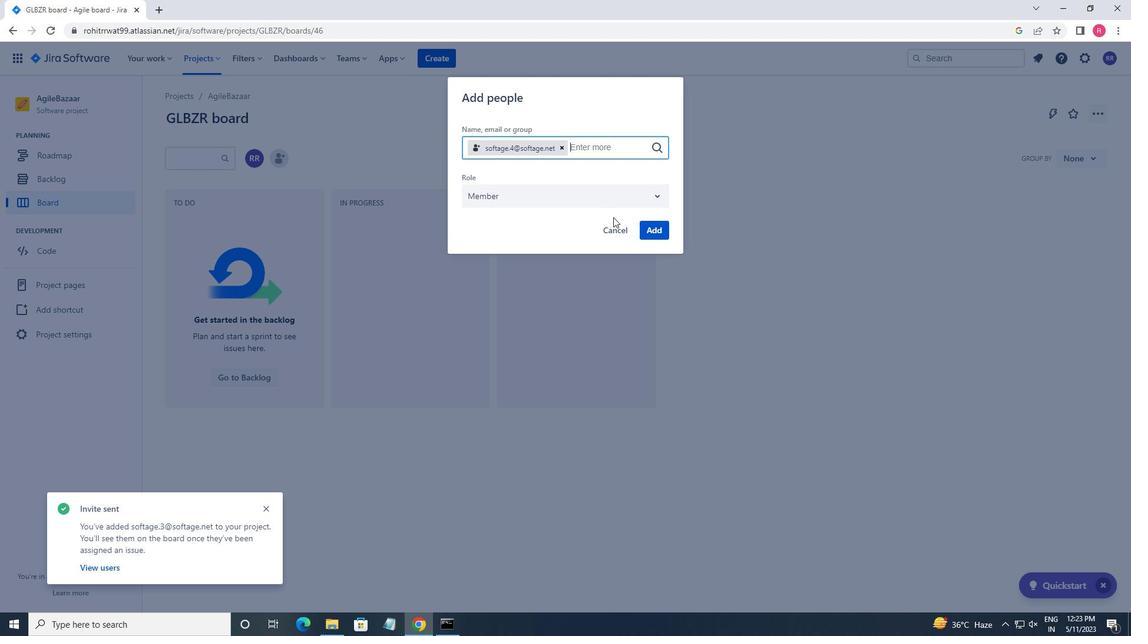 
Action: Mouse pressed left at (650, 236)
Screenshot: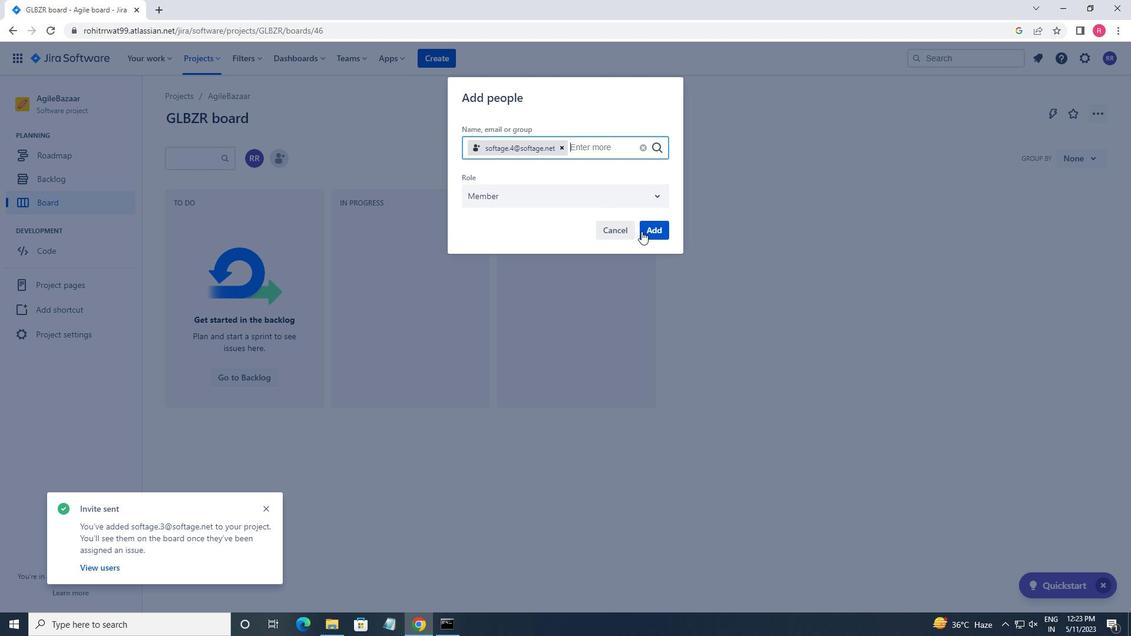 
